 Task: Create List Brand Extension Evaluation in Board Resource Allocation Software to Workspace Hotel Reservations. Create List Brand Extension Launch in Board Sales Opportunity Pipeline Management to Workspace Hotel Reservations. Create List Brand Extension Management in Board Content Marketing White Paper Creation and Promotion Strategy to Workspace Hotel Reservations
Action: Mouse moved to (145, 76)
Screenshot: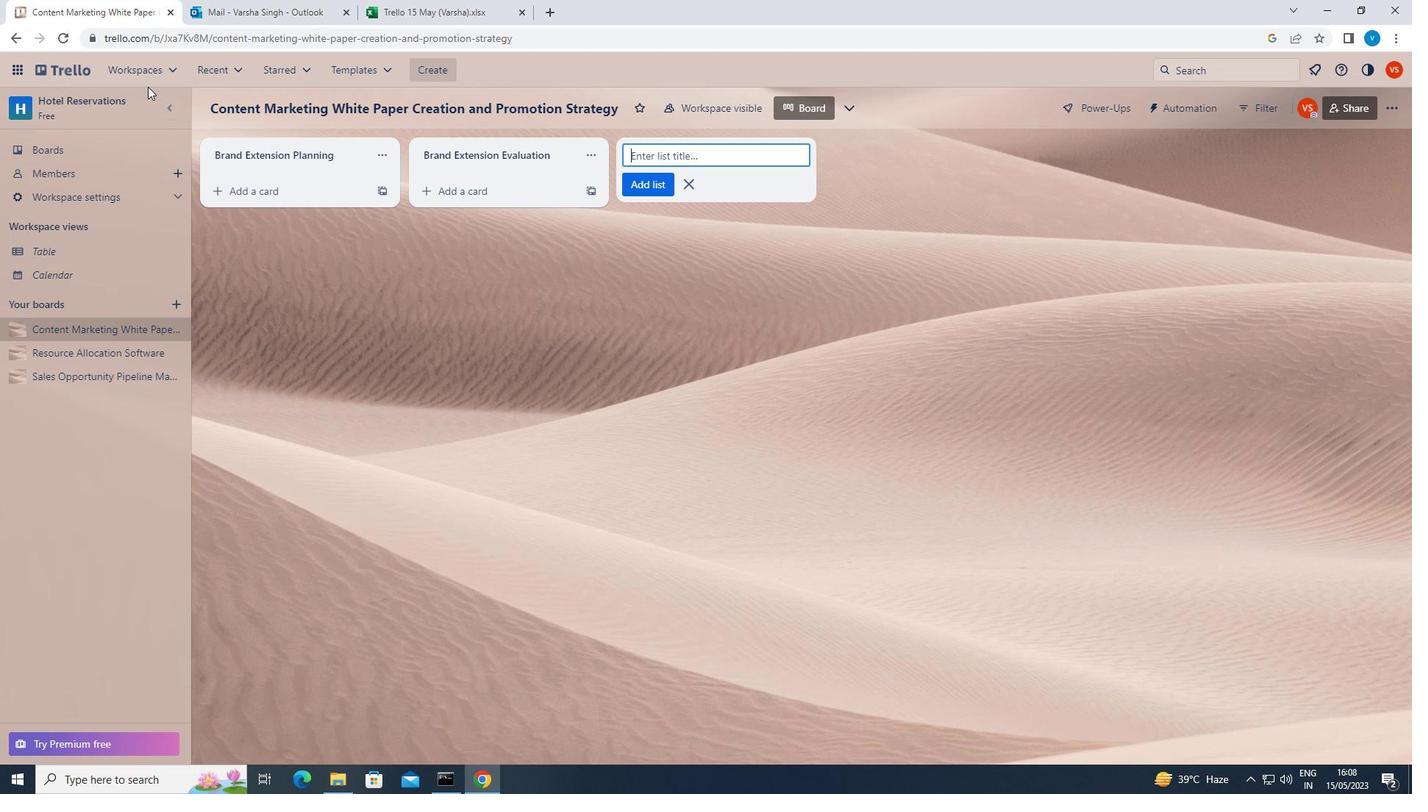 
Action: Mouse pressed left at (145, 76)
Screenshot: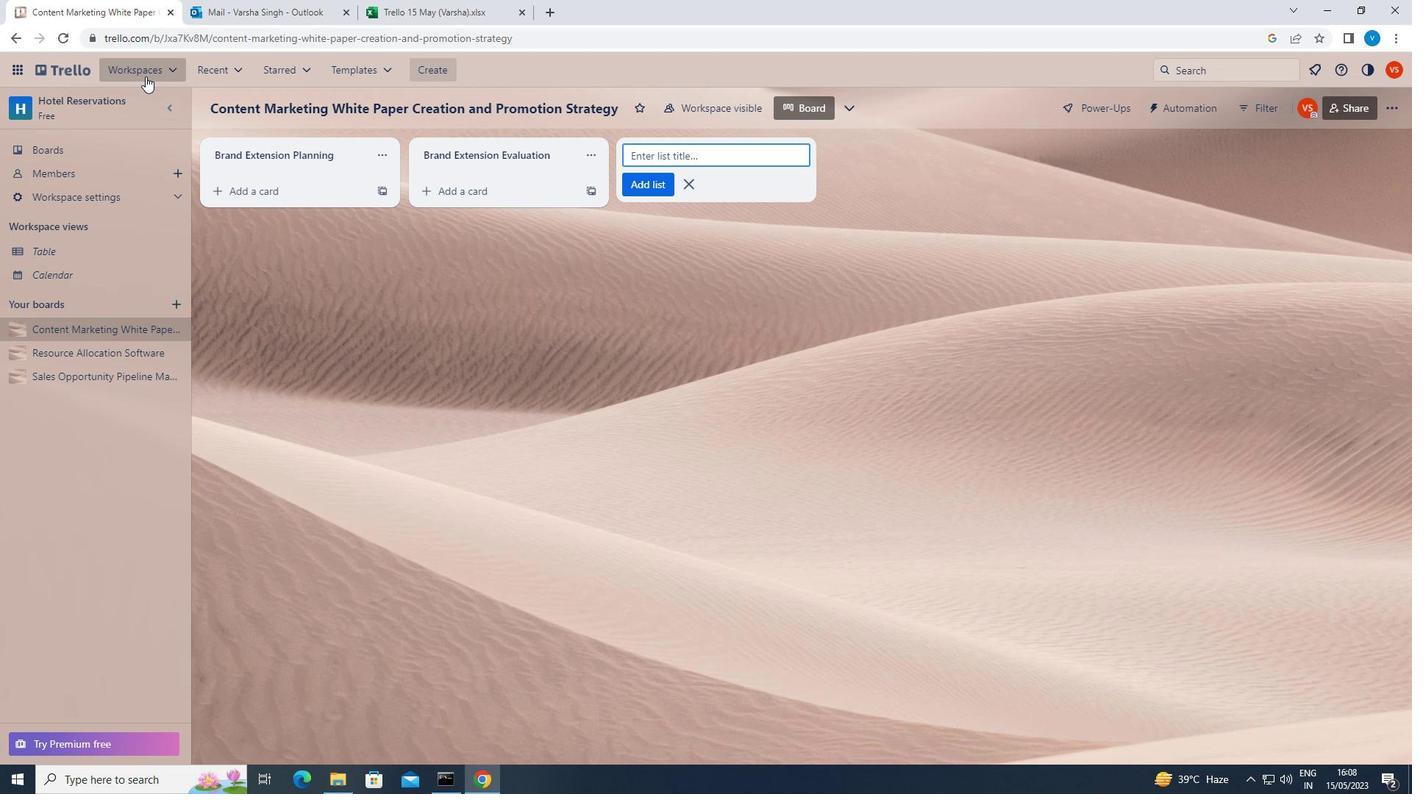 
Action: Mouse moved to (208, 728)
Screenshot: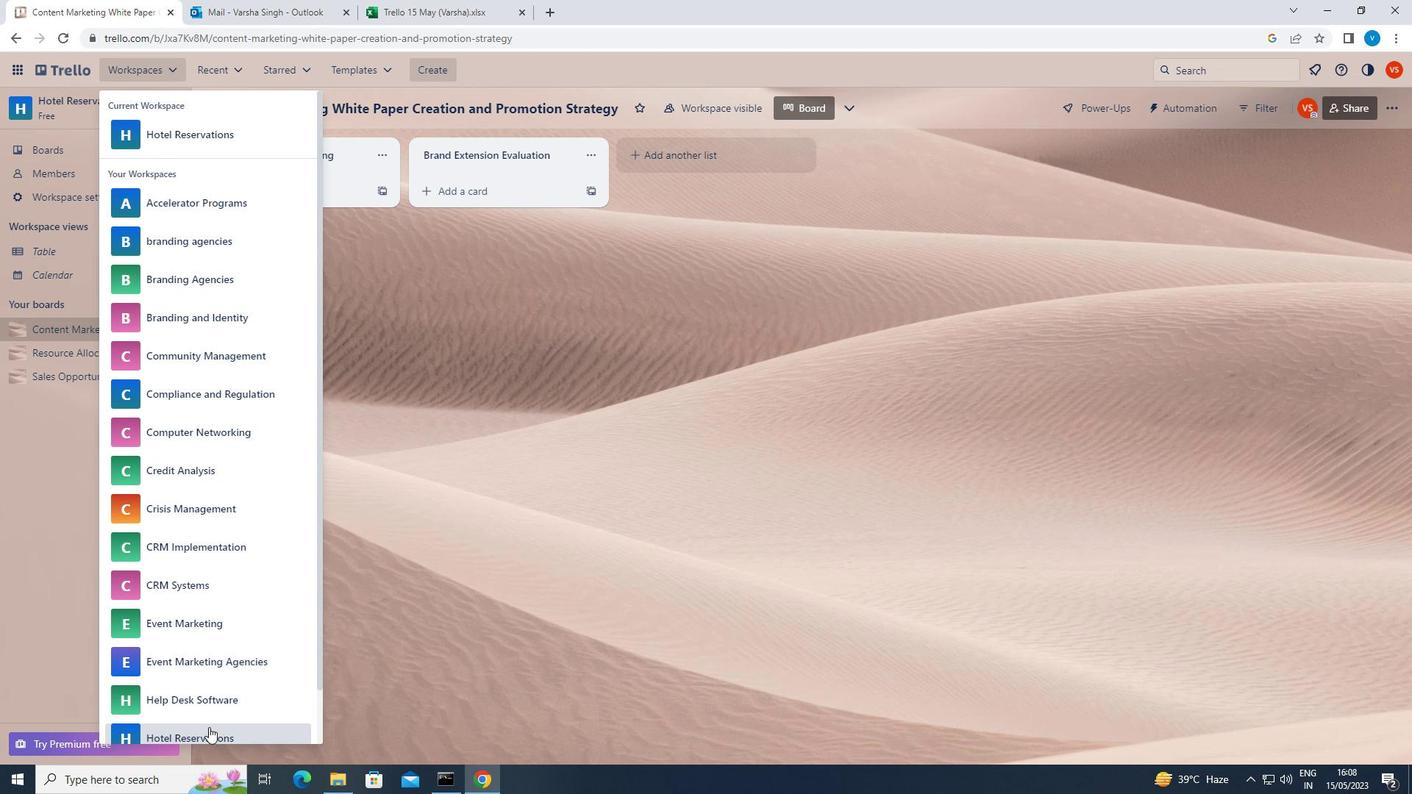 
Action: Mouse pressed left at (208, 728)
Screenshot: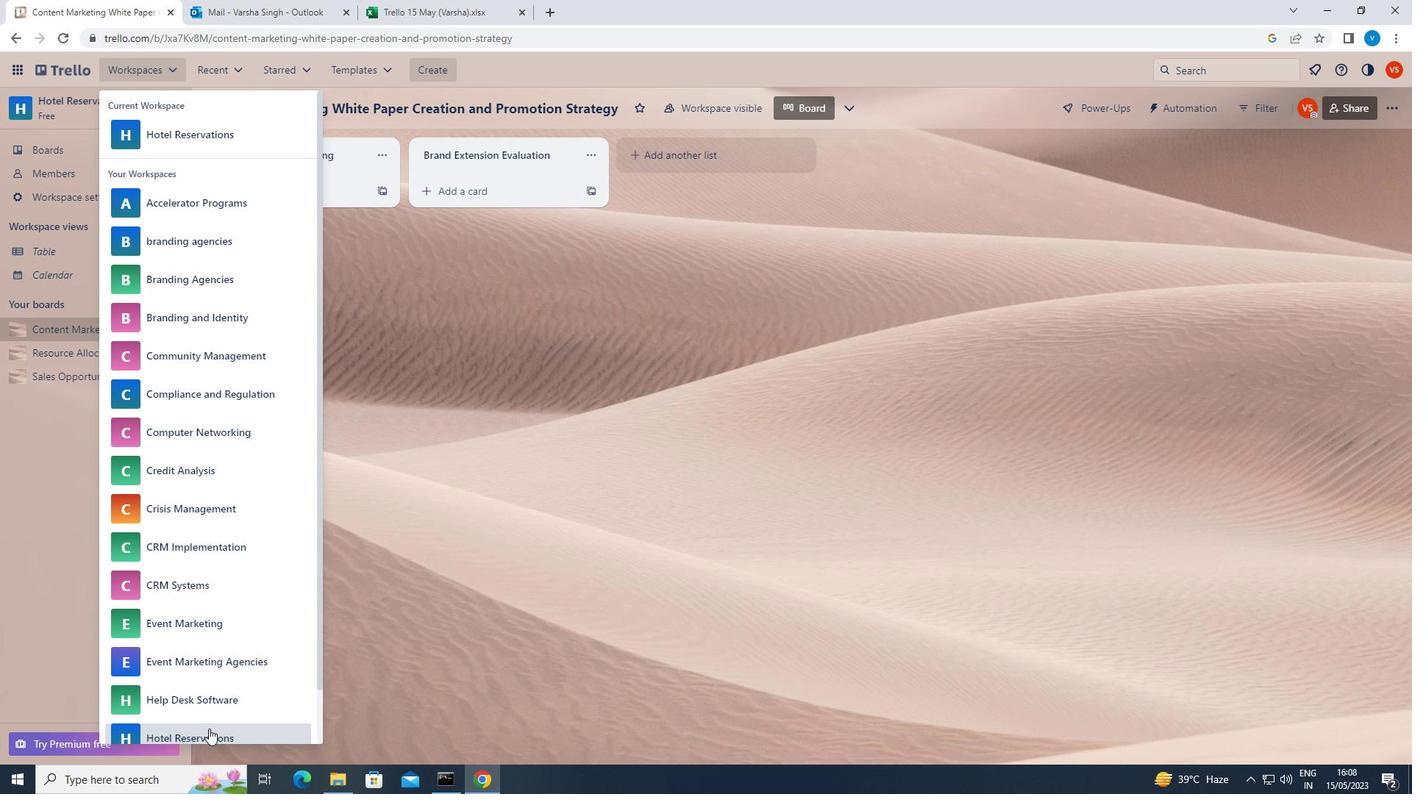 
Action: Mouse moved to (50, 349)
Screenshot: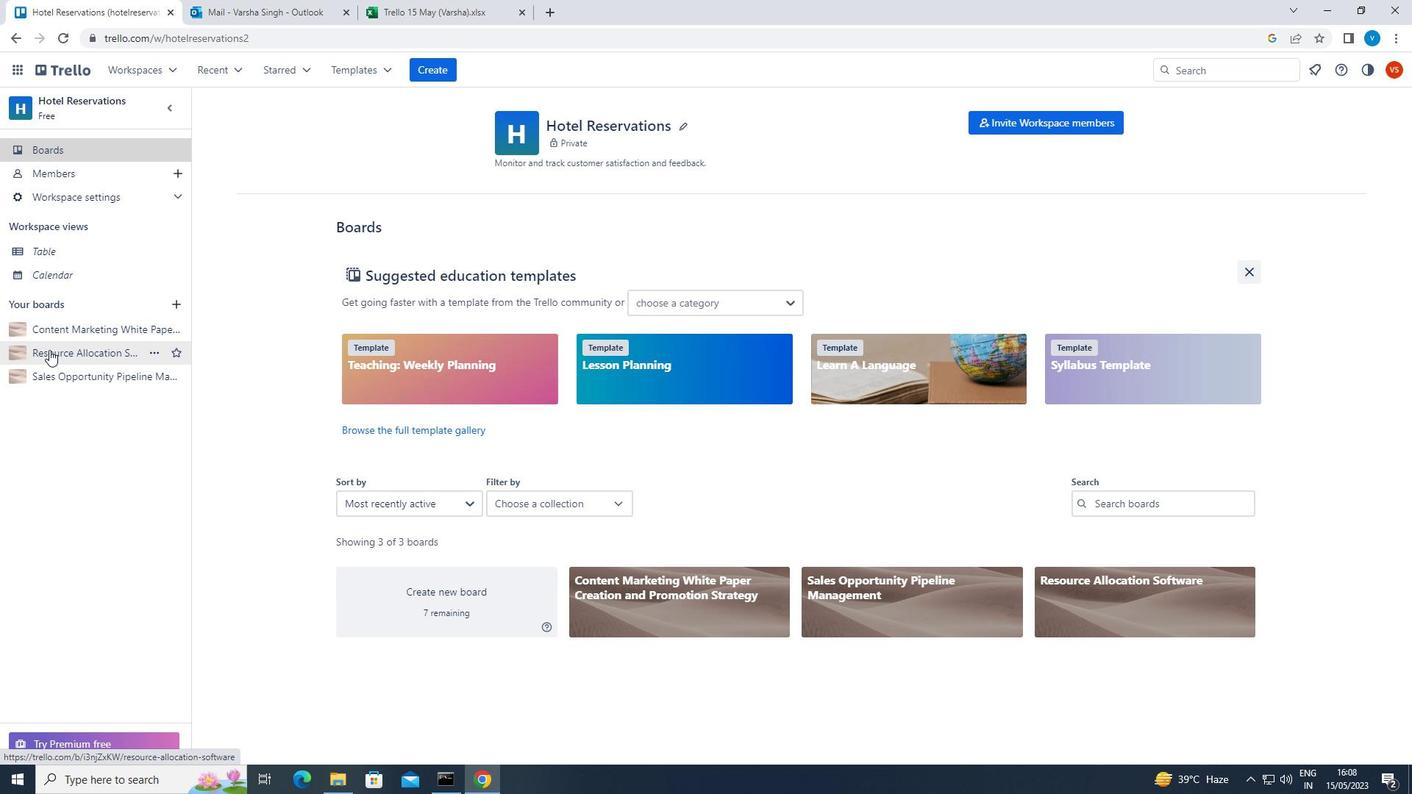 
Action: Mouse pressed left at (50, 349)
Screenshot: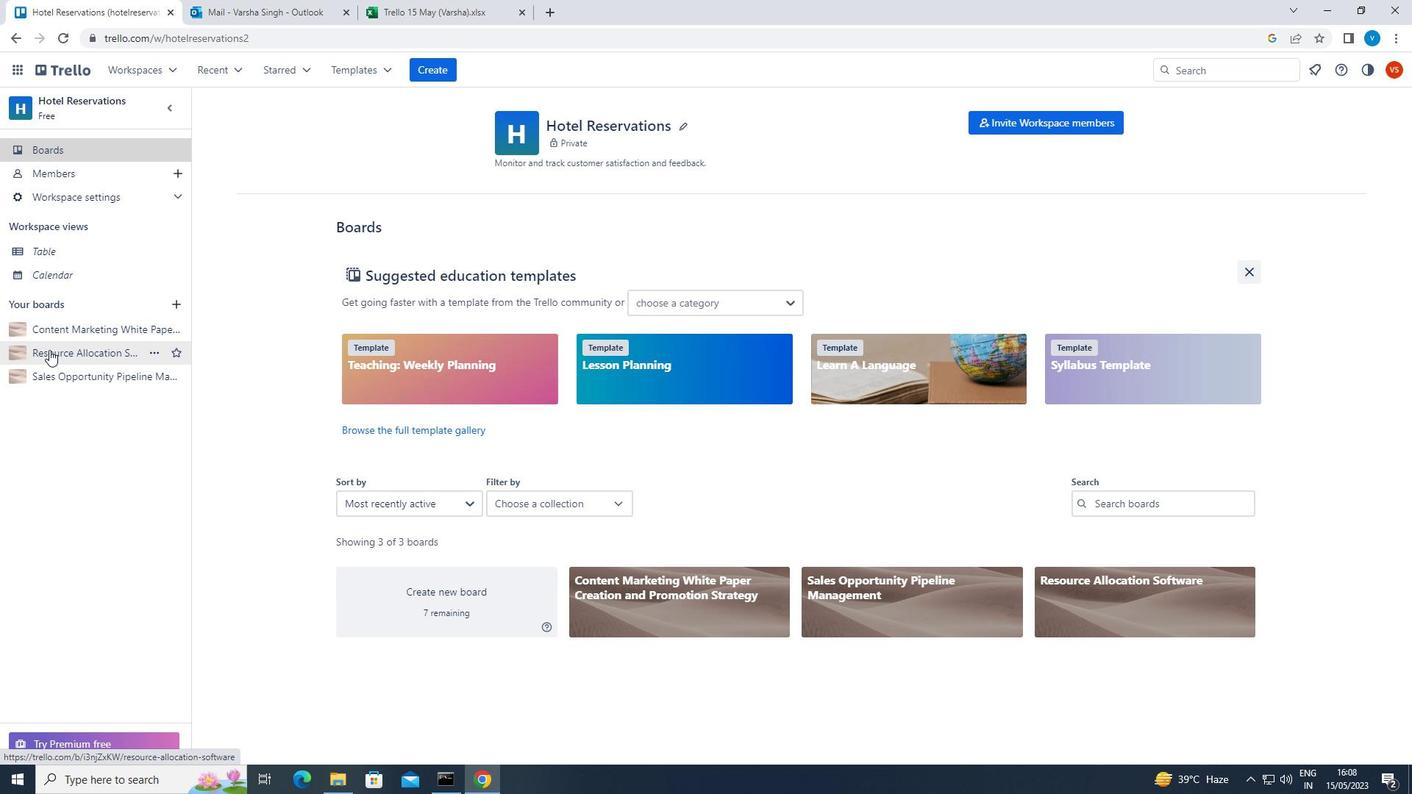
Action: Mouse moved to (664, 153)
Screenshot: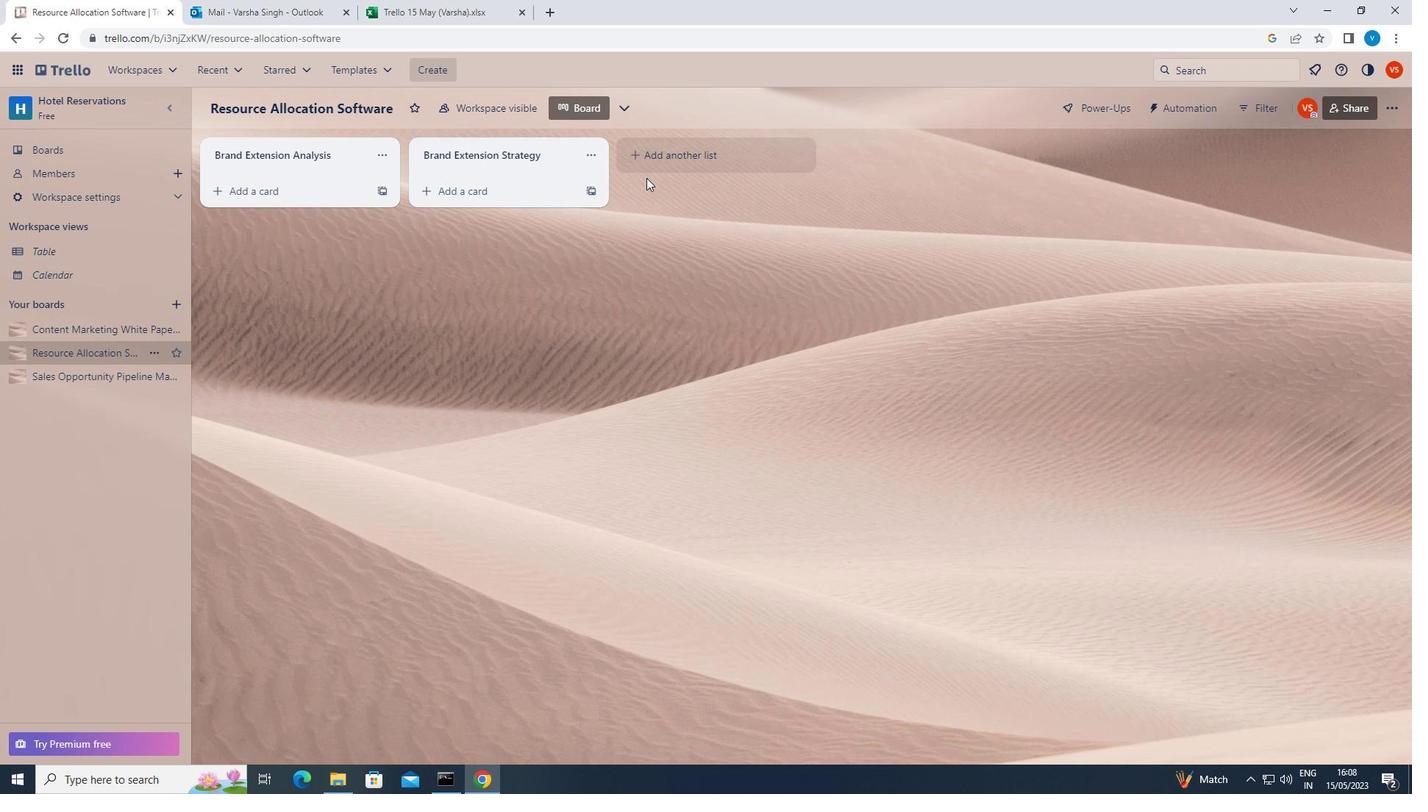 
Action: Mouse pressed left at (664, 153)
Screenshot: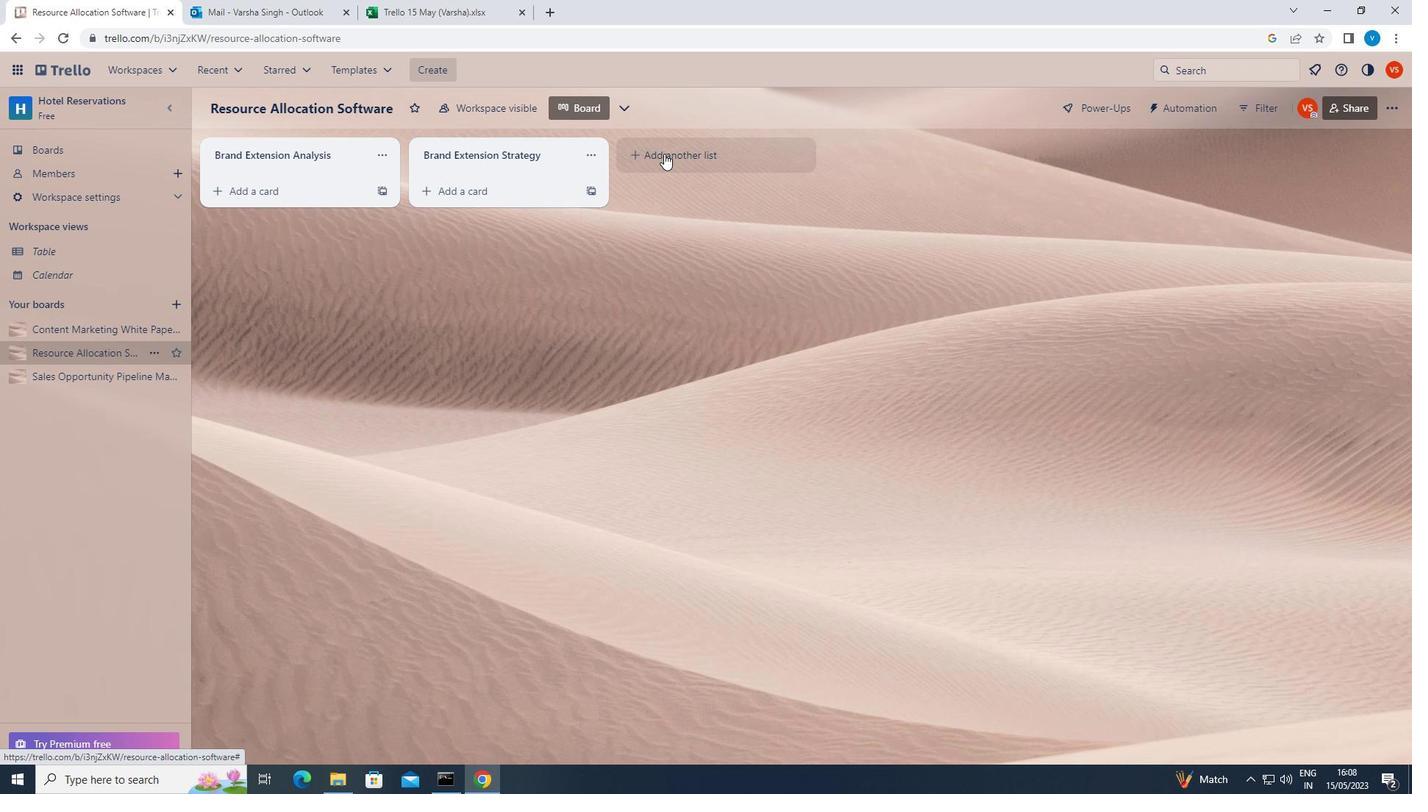 
Action: Key pressed <Key.shift>BRAND<Key.space><Key.shift>EXTENSION<Key.space><Key.shift><Key.shift>EVALUATION<Key.enter>
Screenshot: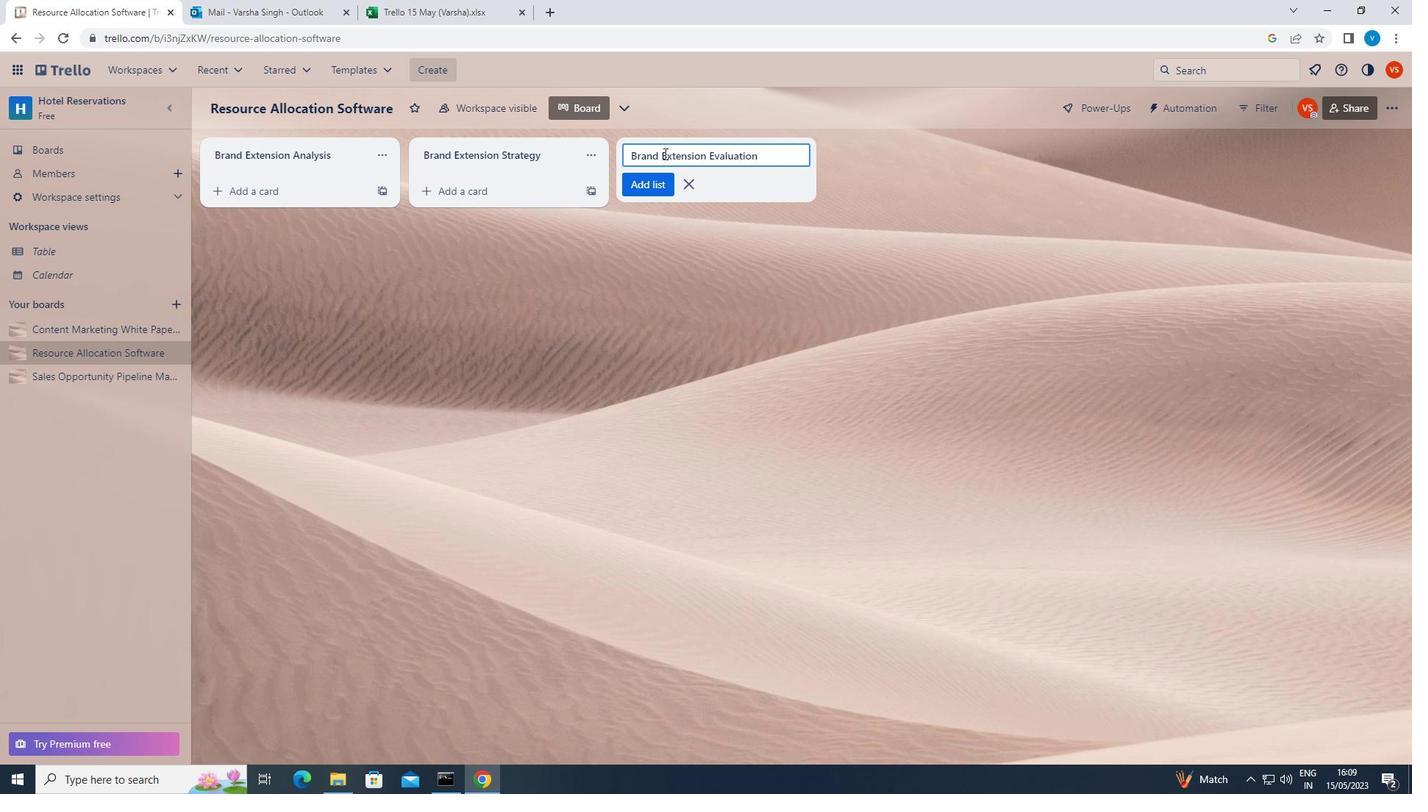 
Action: Mouse moved to (80, 375)
Screenshot: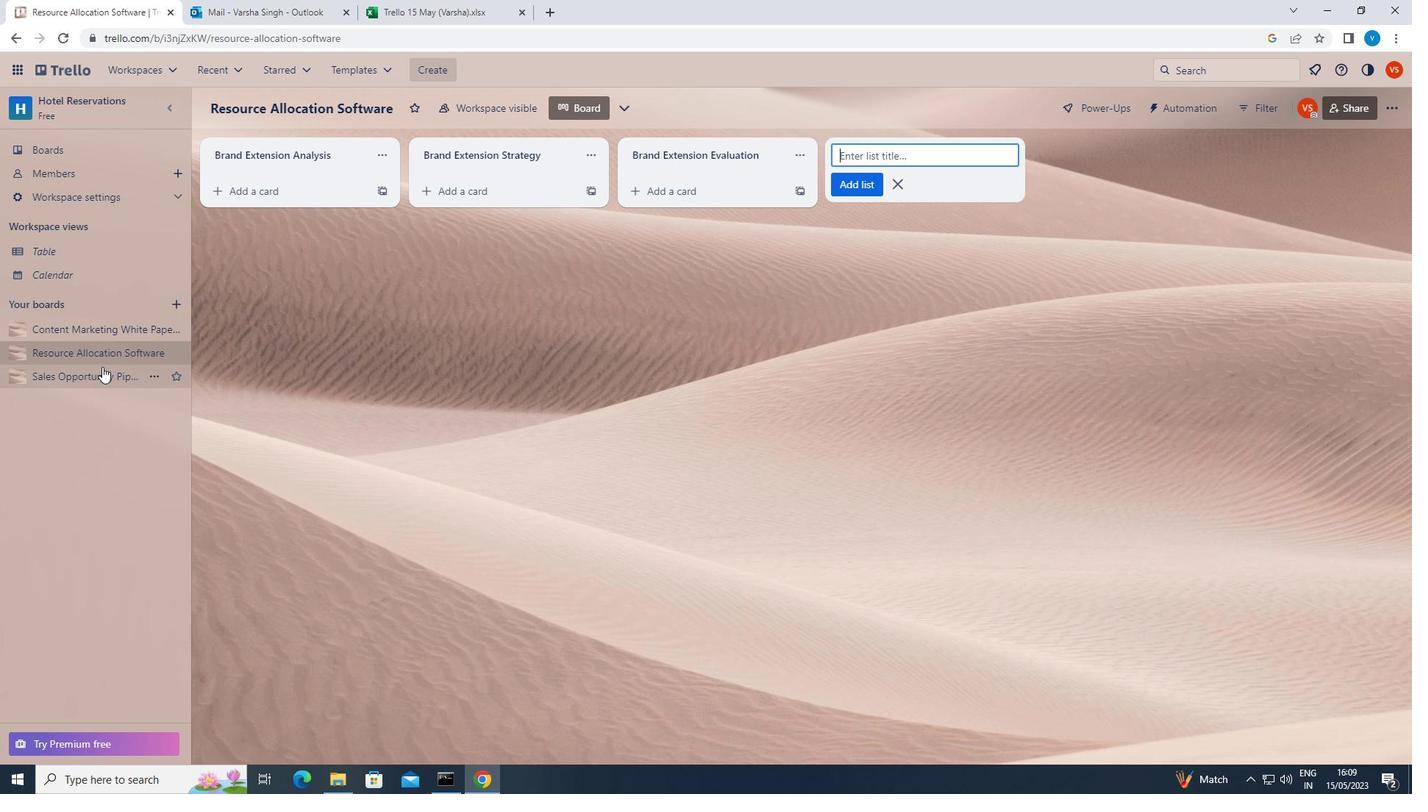 
Action: Mouse pressed left at (80, 375)
Screenshot: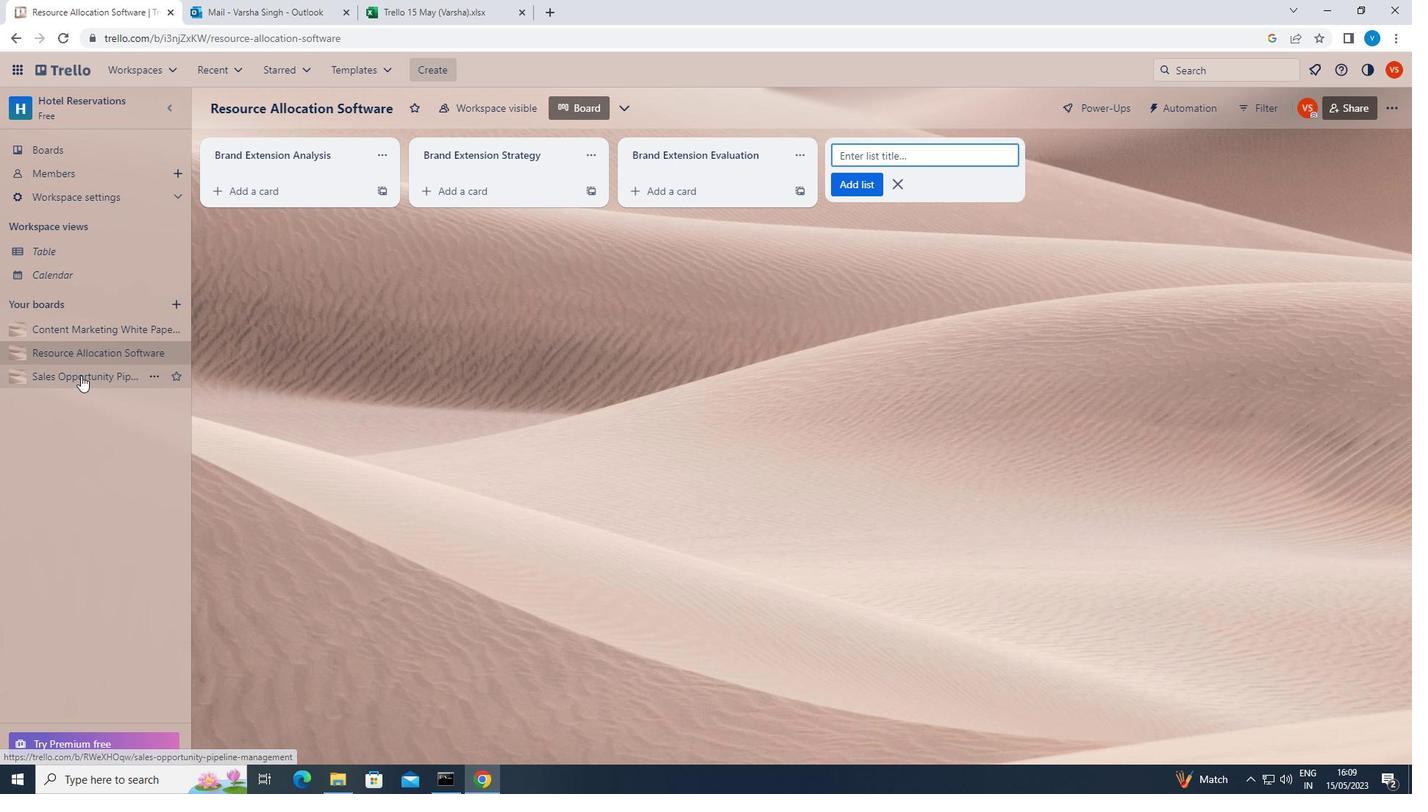 
Action: Mouse moved to (645, 154)
Screenshot: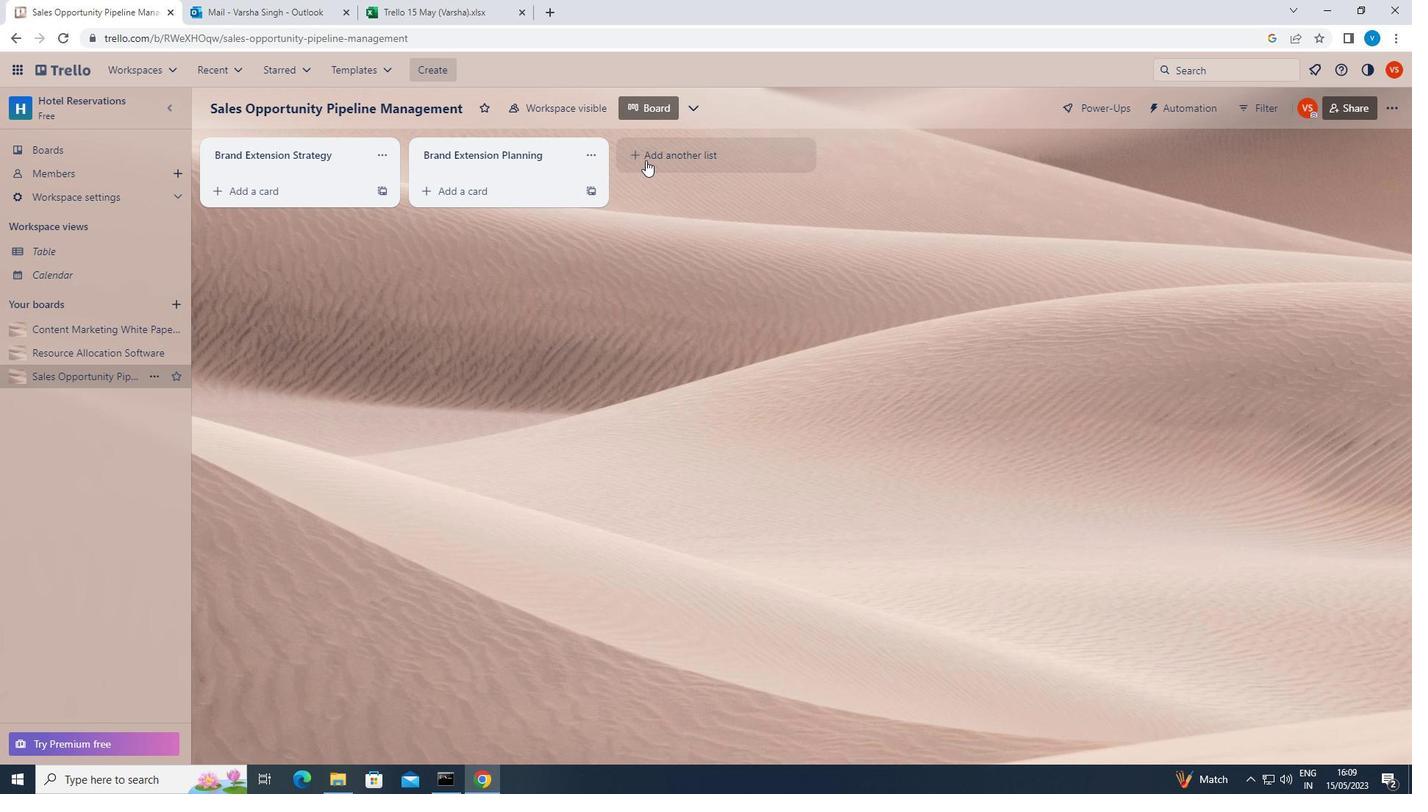
Action: Mouse pressed left at (645, 154)
Screenshot: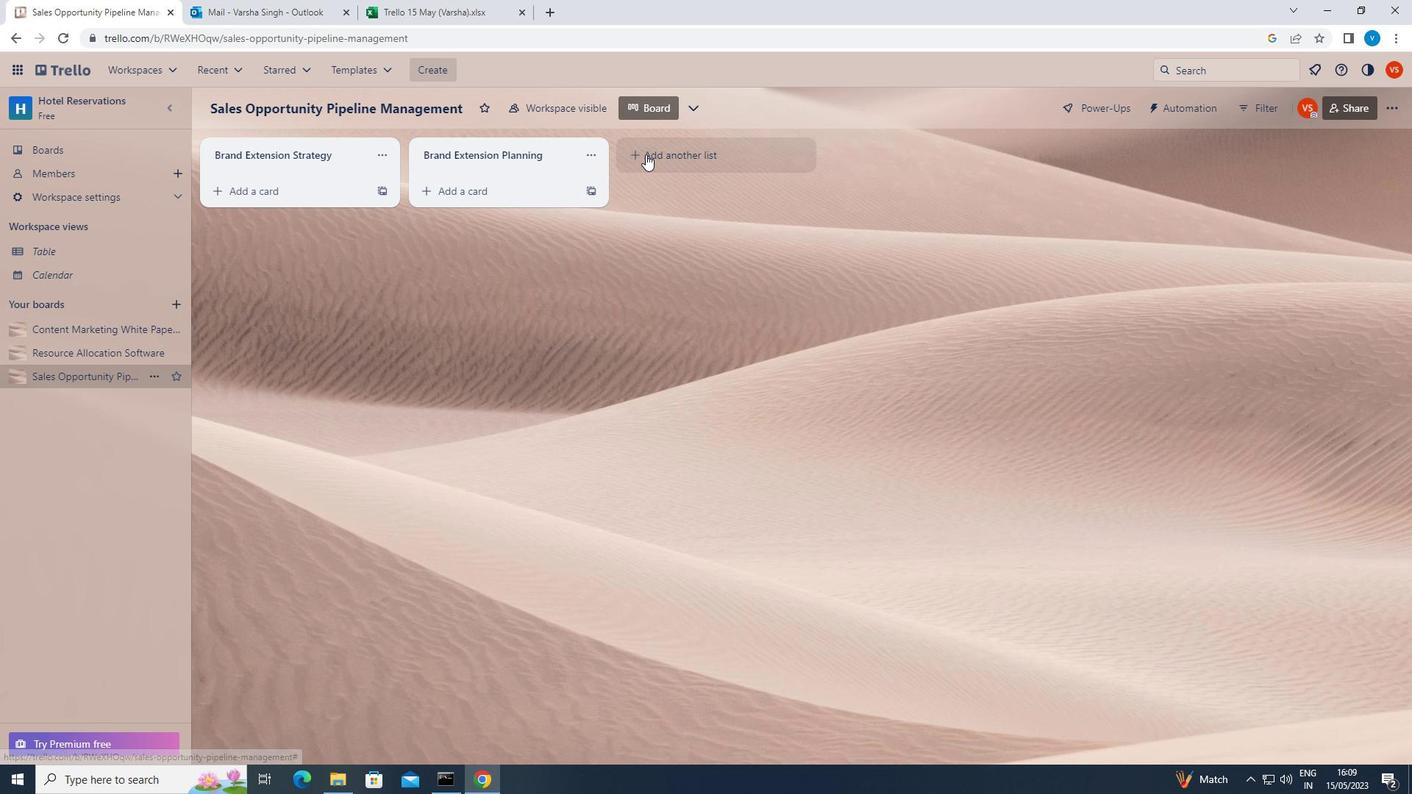 
Action: Key pressed <Key.shift>BRAND<Key.space><Key.shift>EXTENSION<Key.space><Key.shift>LAUNCH<Key.enter>
Screenshot: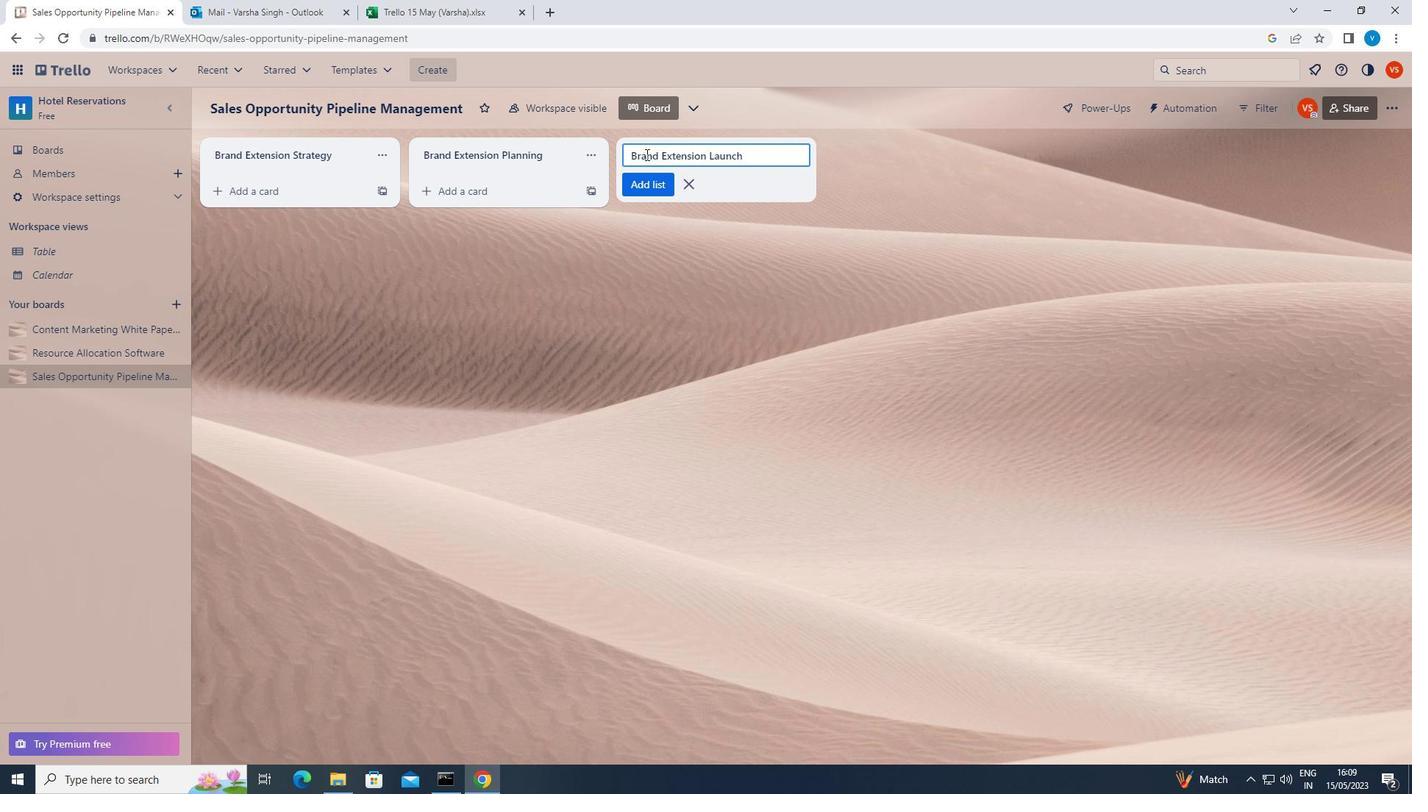 
Action: Mouse moved to (91, 328)
Screenshot: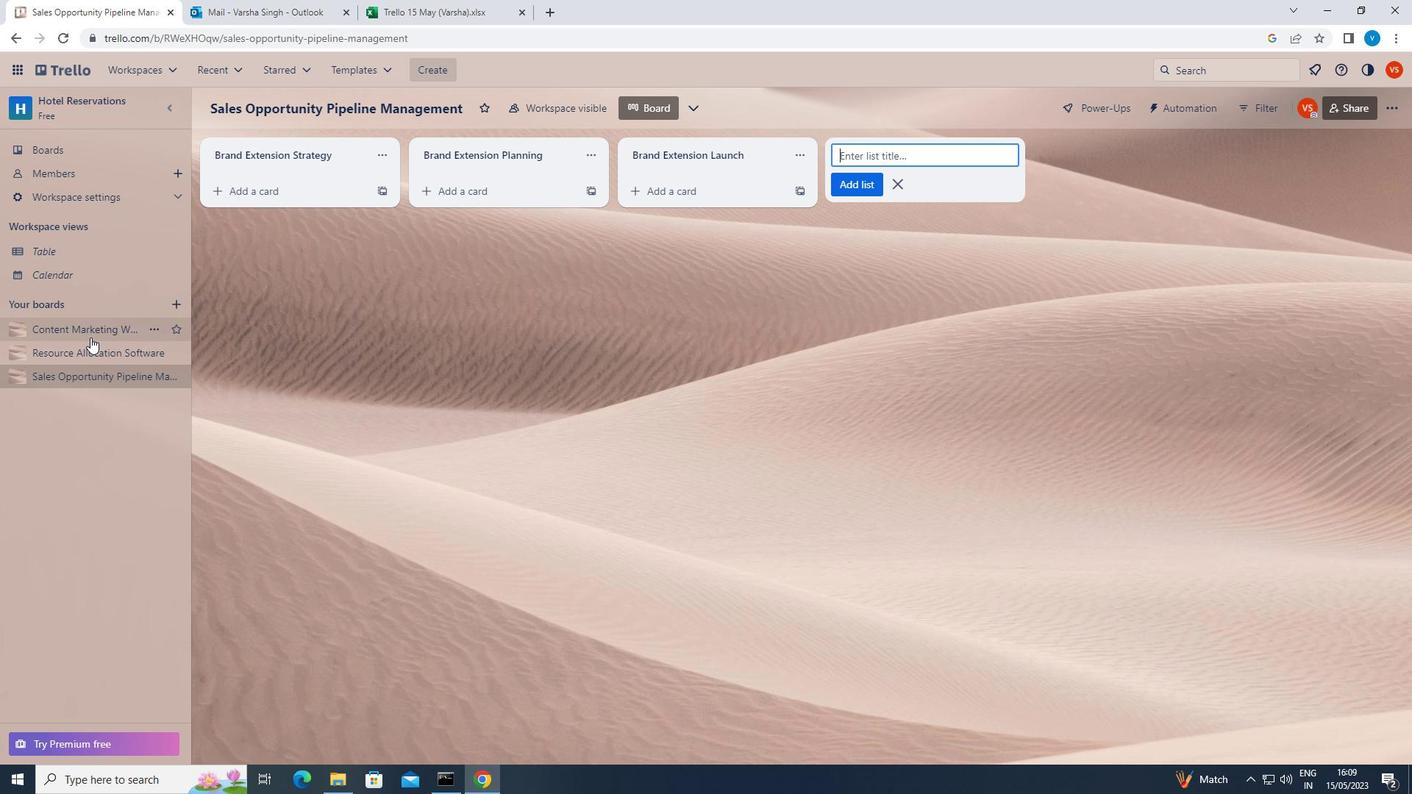 
Action: Mouse pressed left at (91, 328)
Screenshot: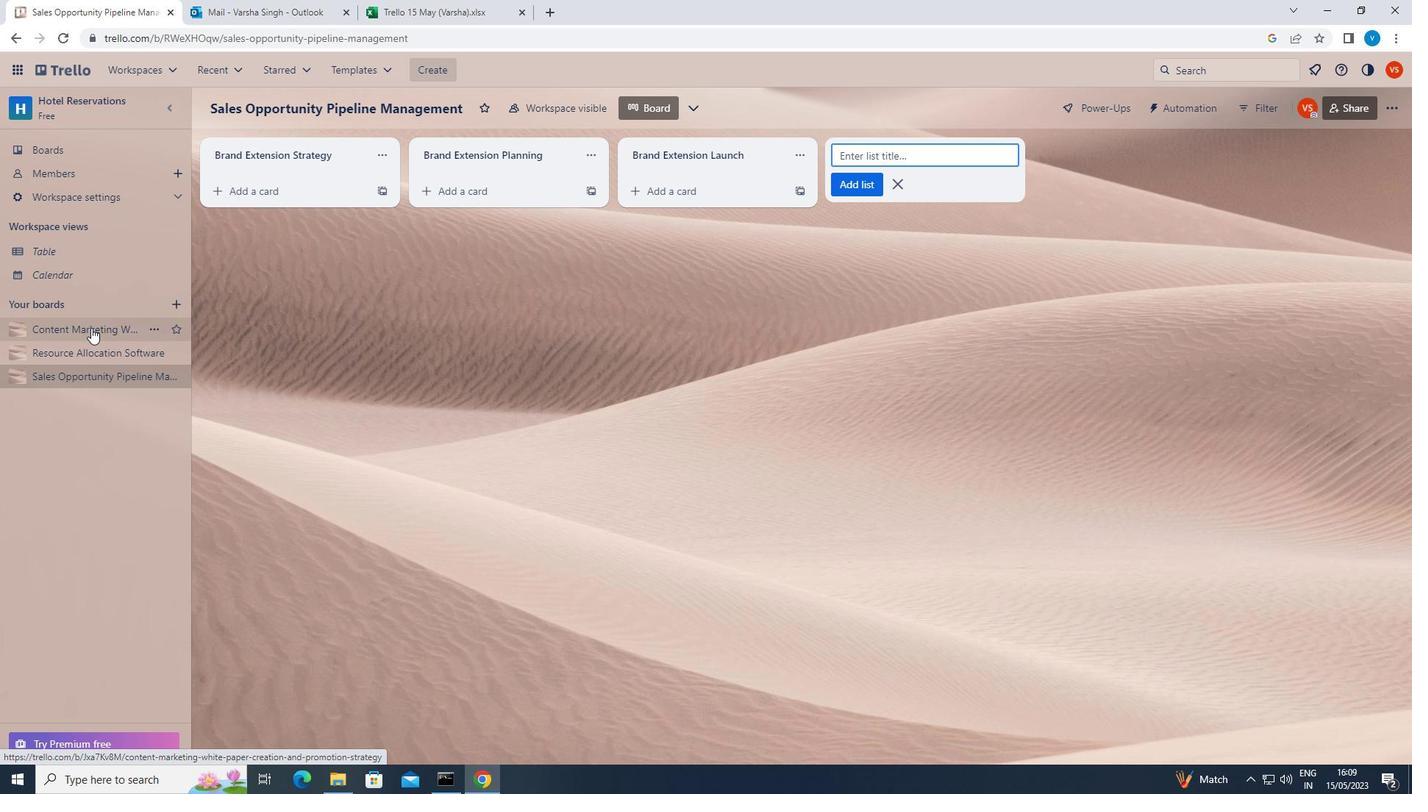
Action: Mouse moved to (648, 159)
Screenshot: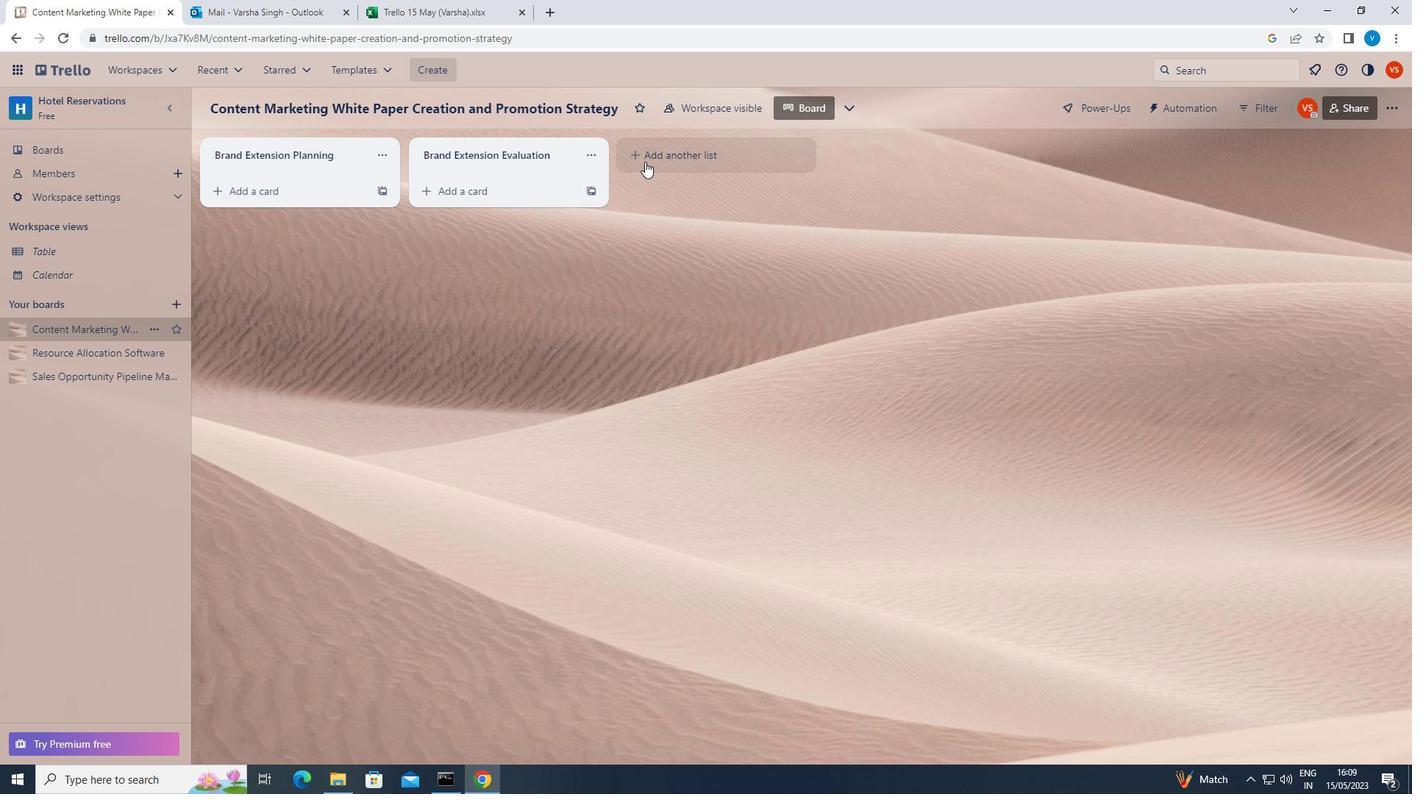 
Action: Mouse pressed left at (648, 159)
Screenshot: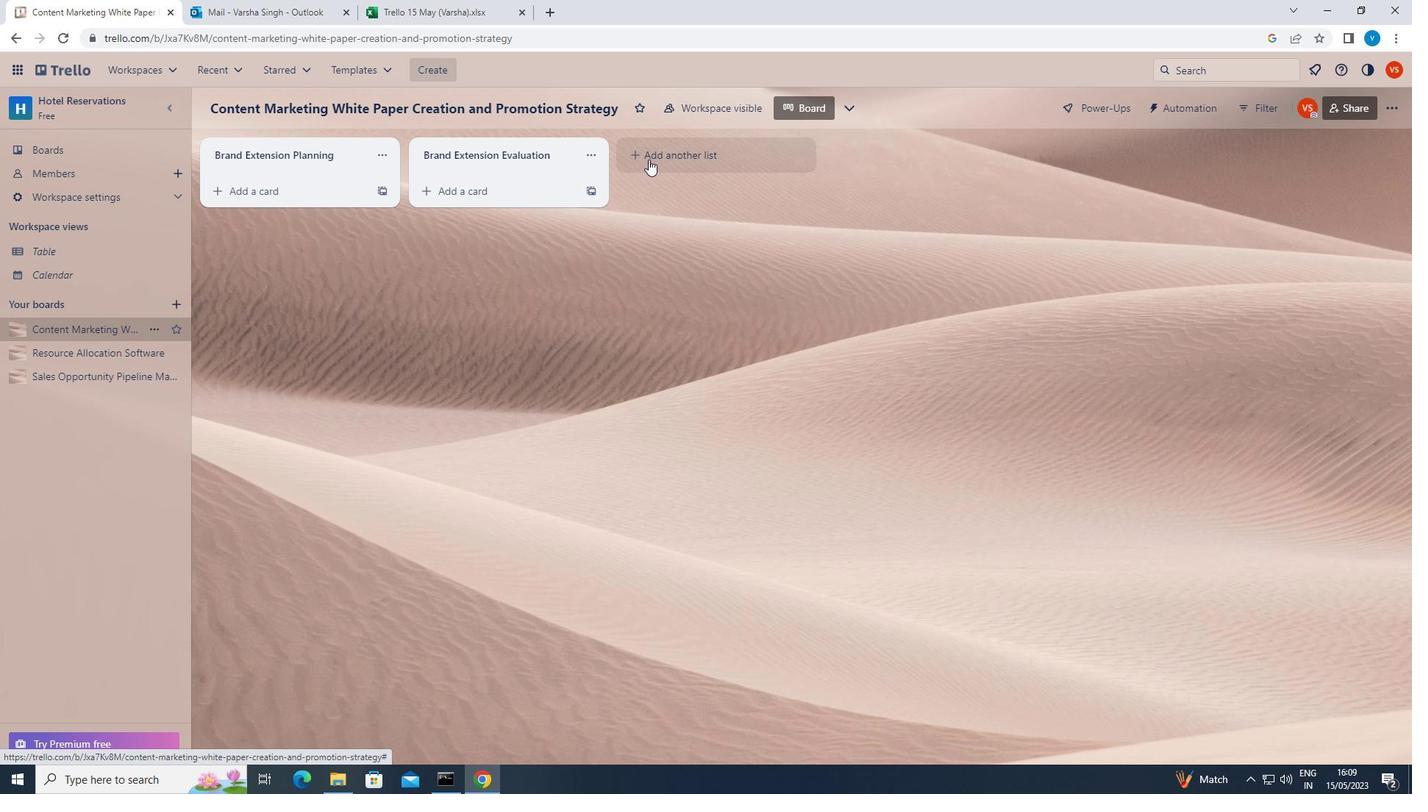 
Action: Key pressed <Key.shift>BRAND<Key.space><Key.shift>EXTENSION<Key.space><Key.shift>MANAGEMENT<Key.enter>
Screenshot: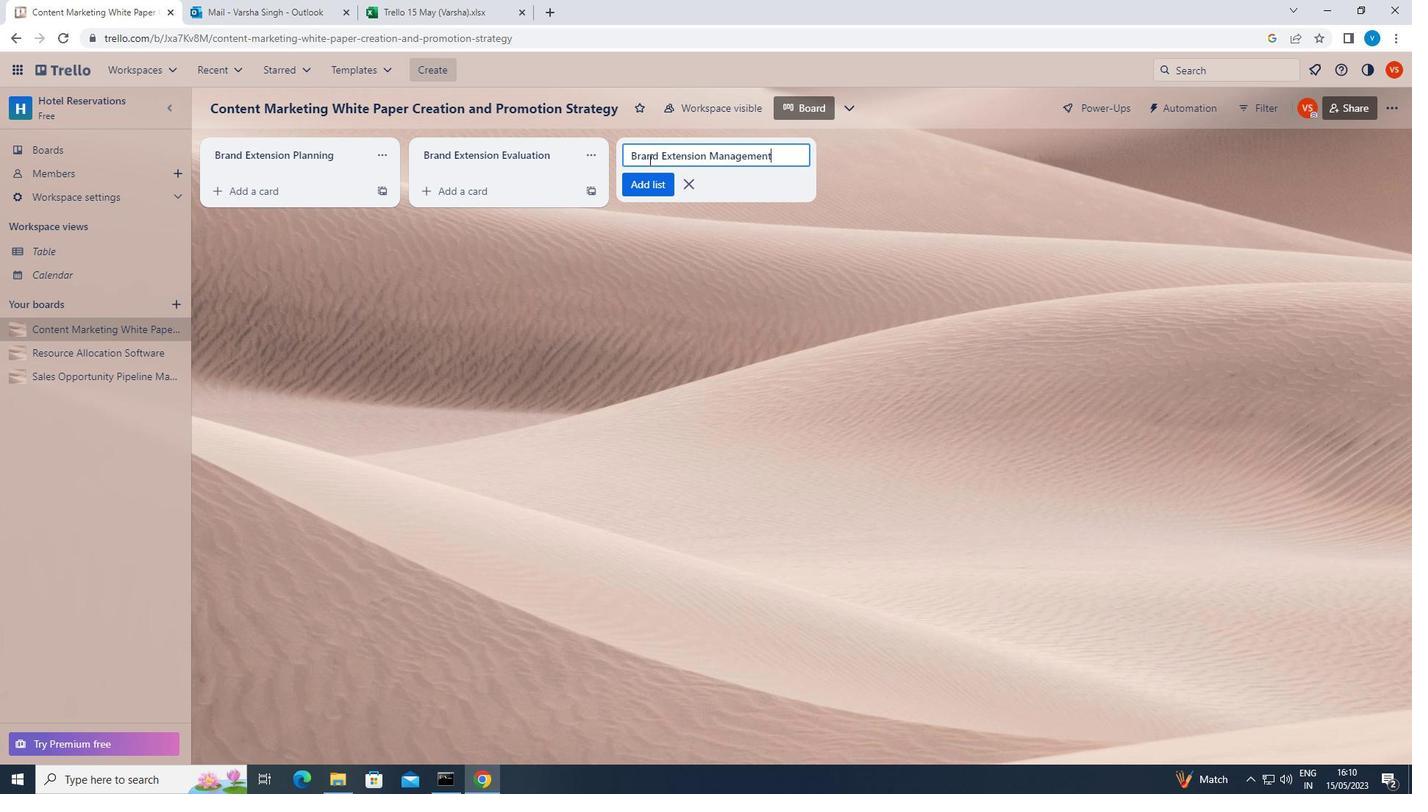 
